 Task: Look for vegan products in the category "Guacamole".
Action: Mouse moved to (958, 316)
Screenshot: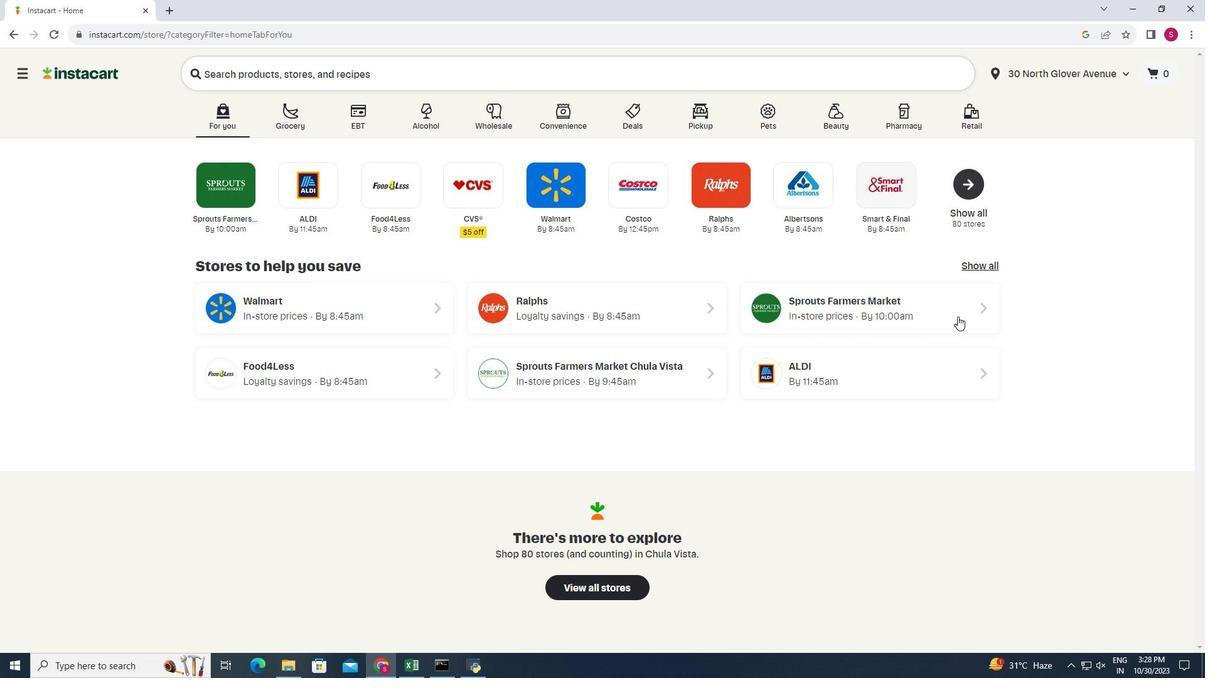 
Action: Mouse pressed left at (958, 316)
Screenshot: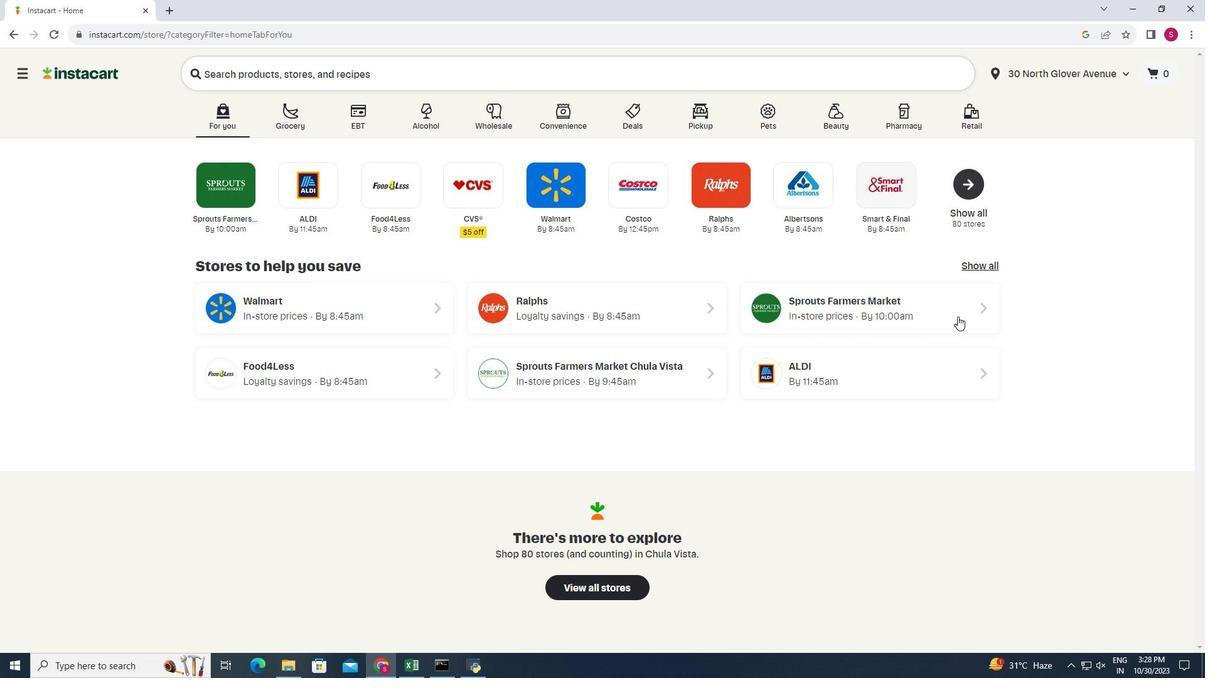 
Action: Mouse moved to (38, 551)
Screenshot: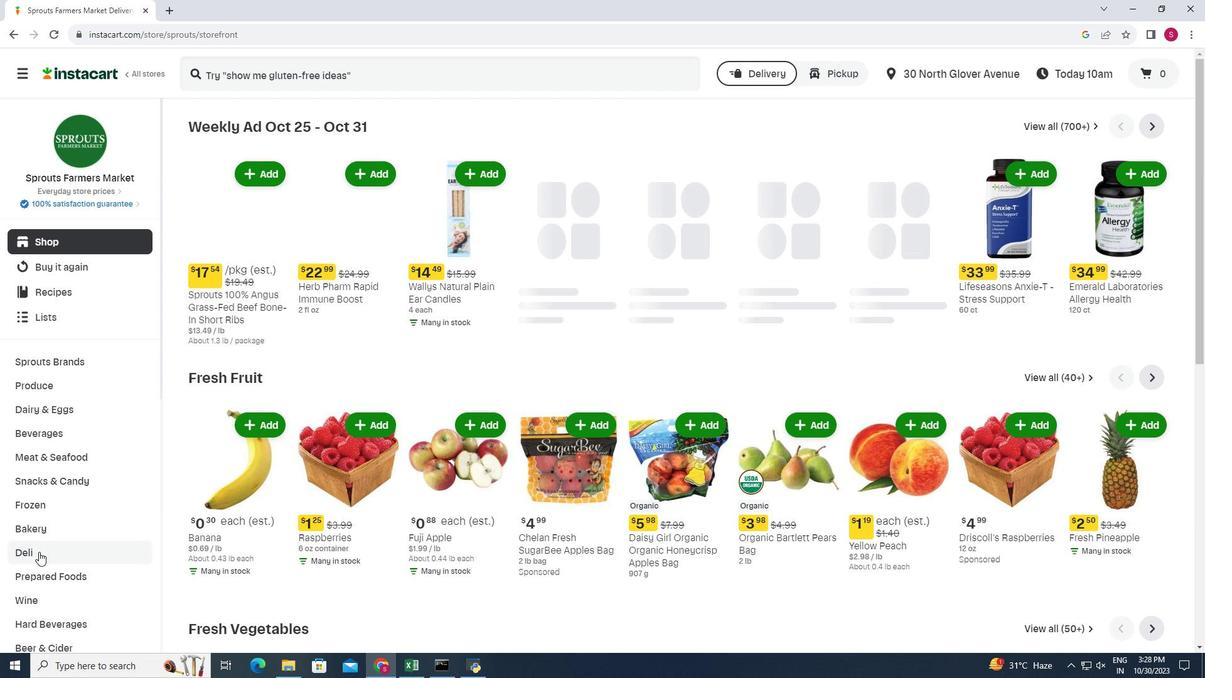 
Action: Mouse pressed left at (38, 551)
Screenshot: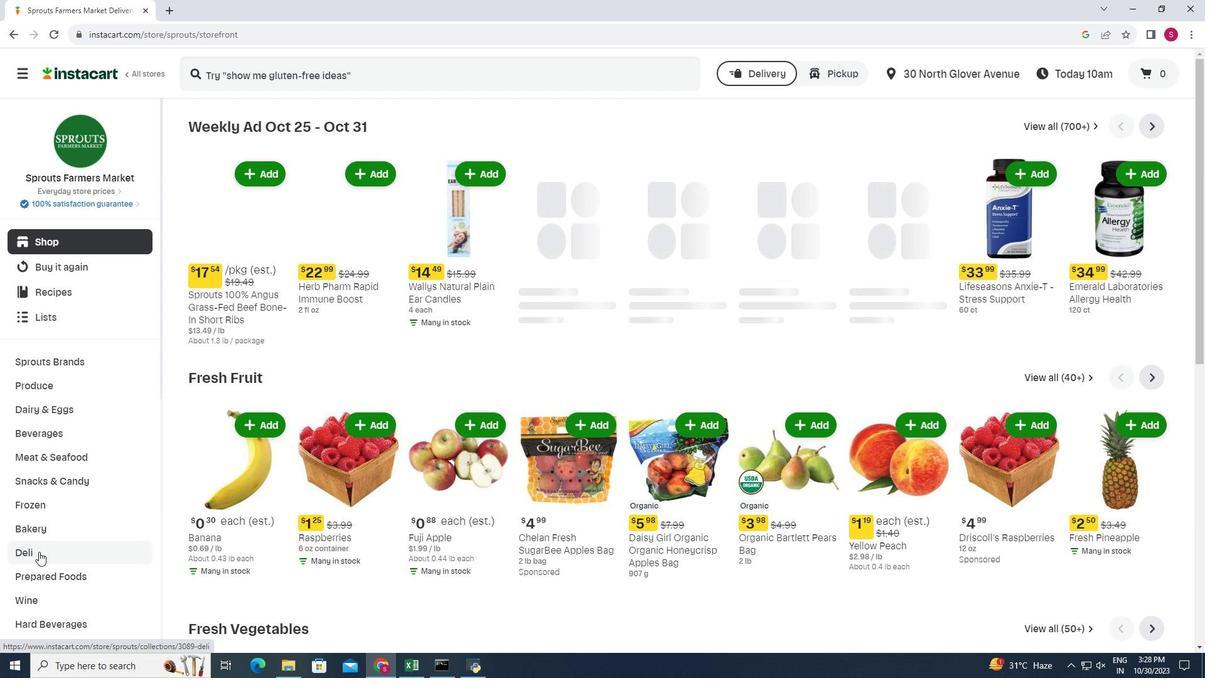 
Action: Mouse moved to (325, 325)
Screenshot: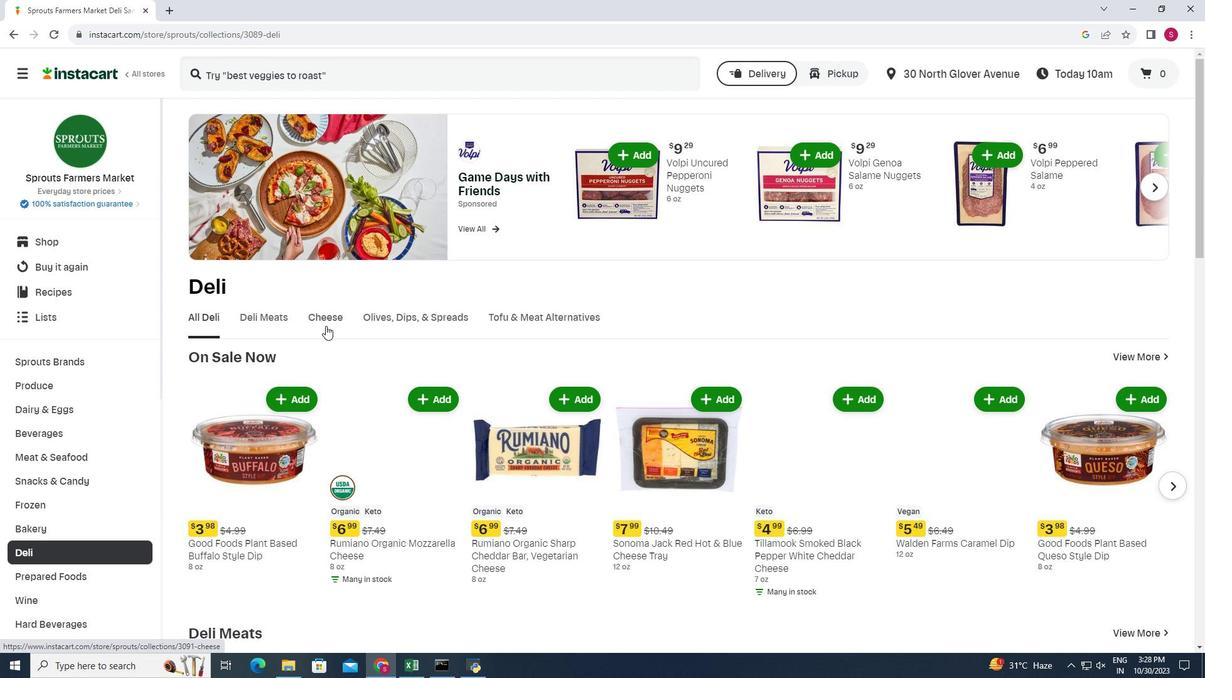 
Action: Mouse pressed left at (325, 325)
Screenshot: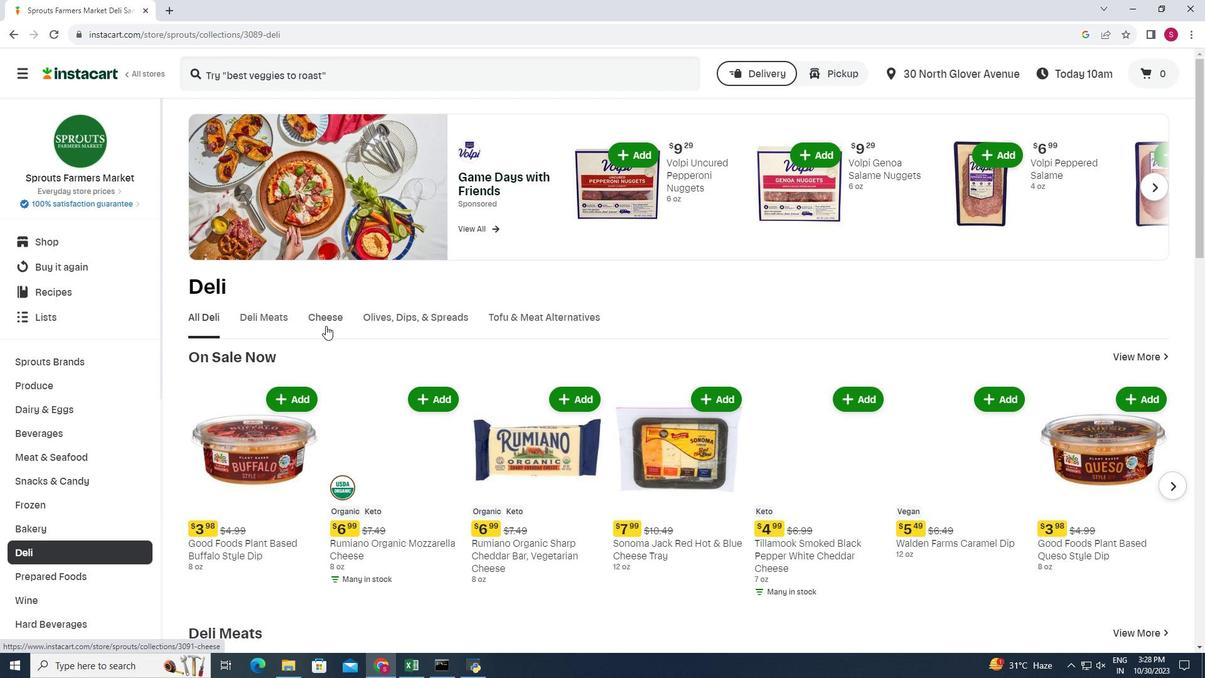 
Action: Mouse moved to (438, 307)
Screenshot: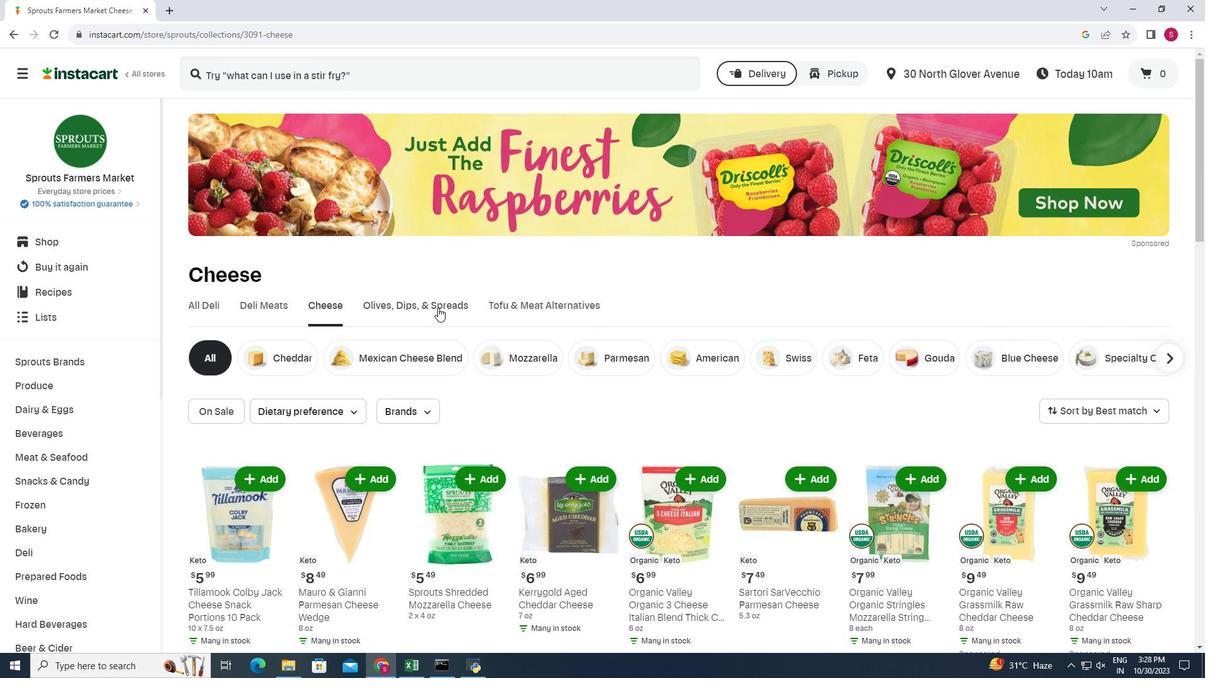 
Action: Mouse pressed left at (438, 307)
Screenshot: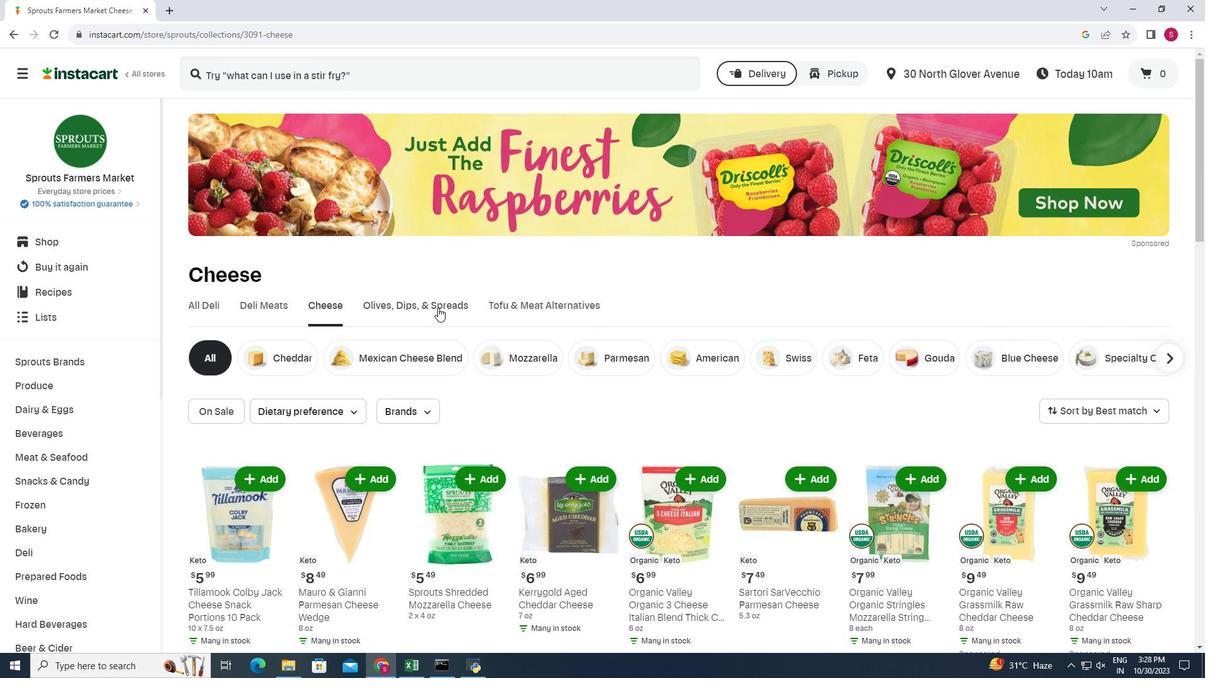 
Action: Mouse moved to (790, 271)
Screenshot: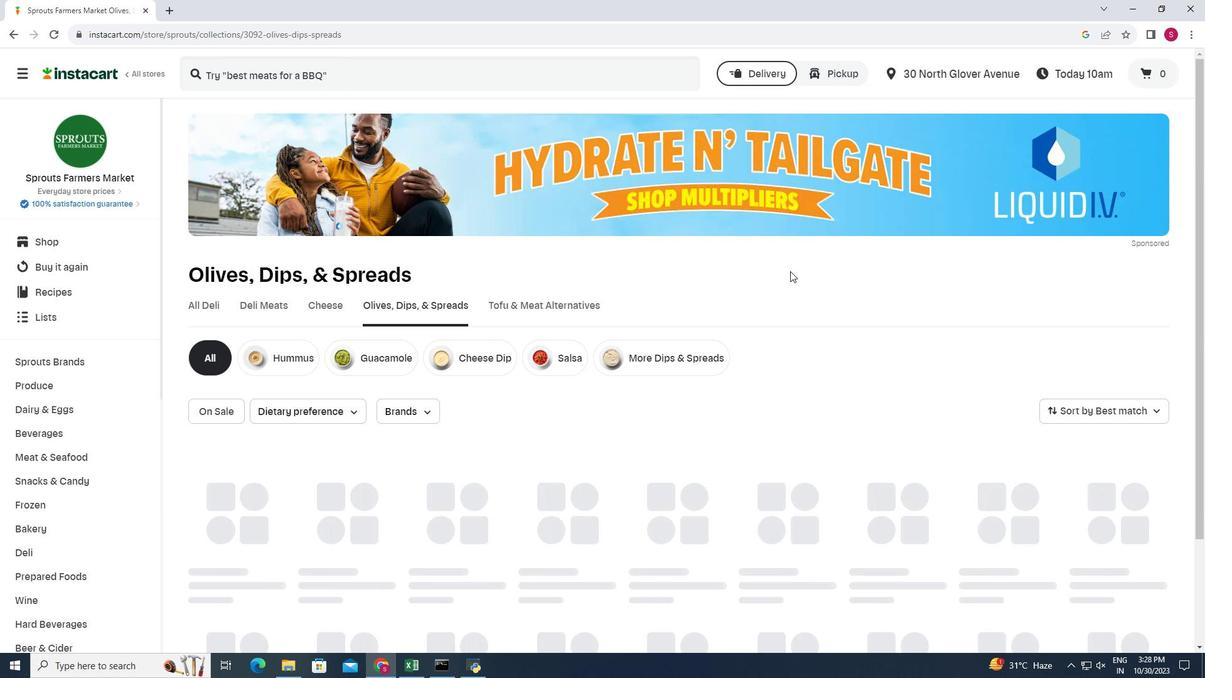 
Action: Mouse scrolled (790, 270) with delta (0, 0)
Screenshot: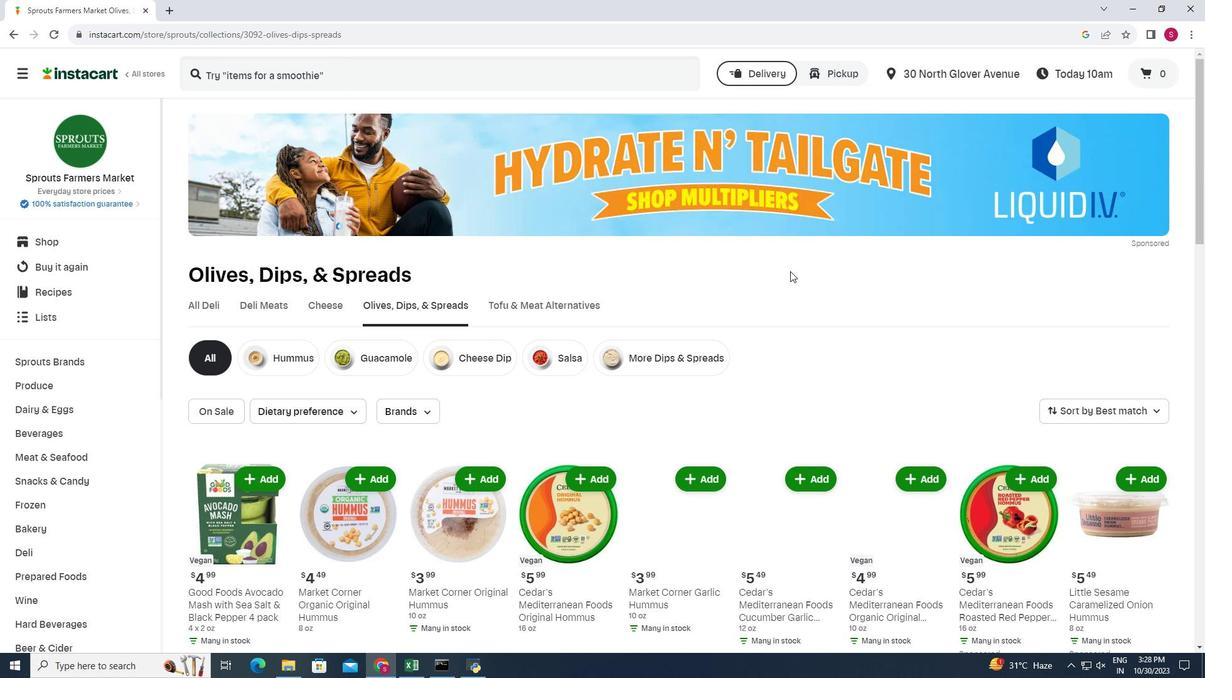 
Action: Mouse scrolled (790, 270) with delta (0, 0)
Screenshot: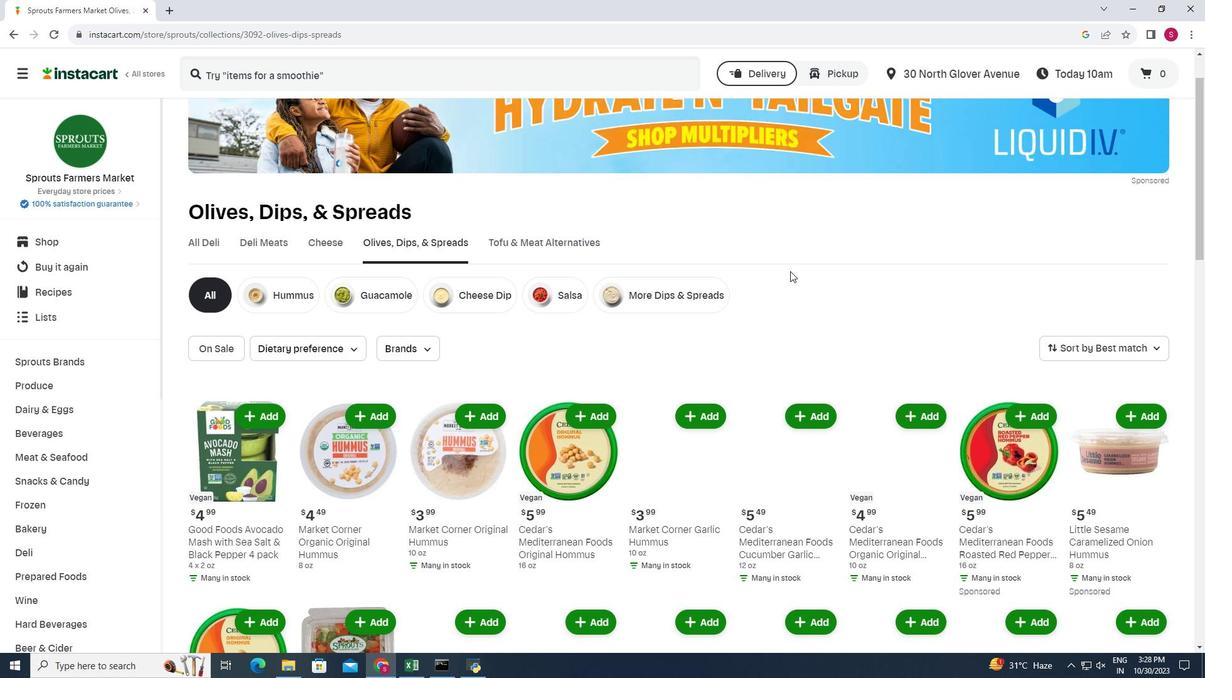 
Action: Mouse scrolled (790, 270) with delta (0, 0)
Screenshot: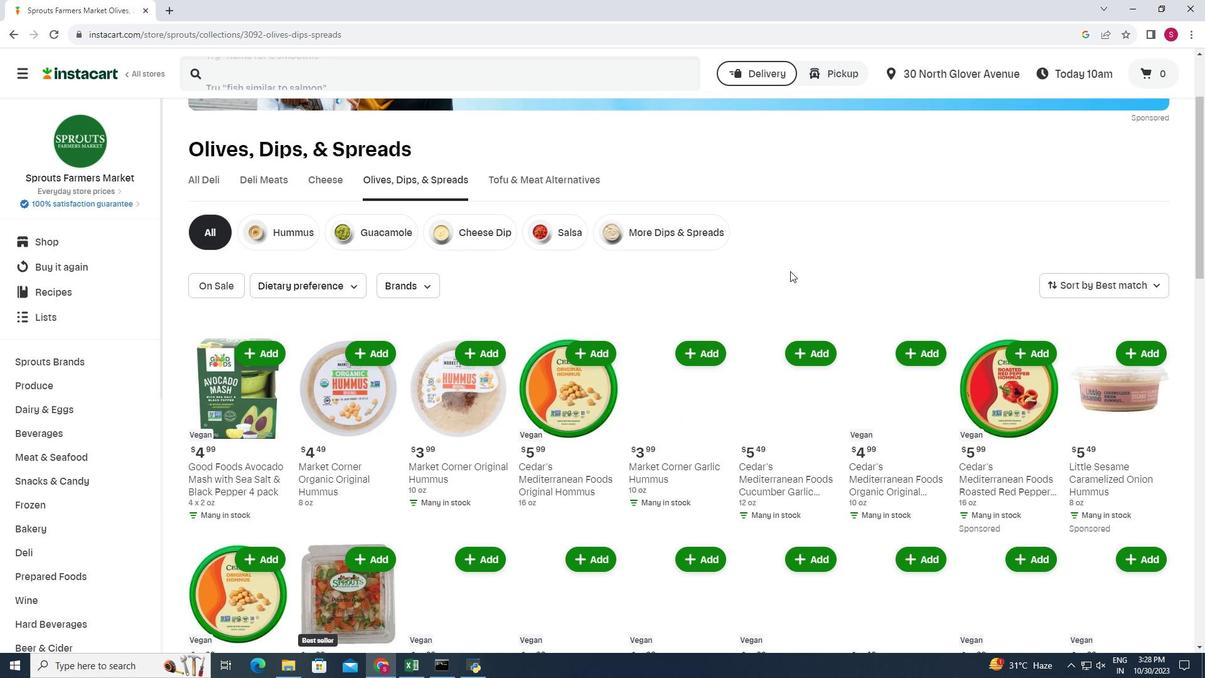 
Action: Mouse moved to (408, 172)
Screenshot: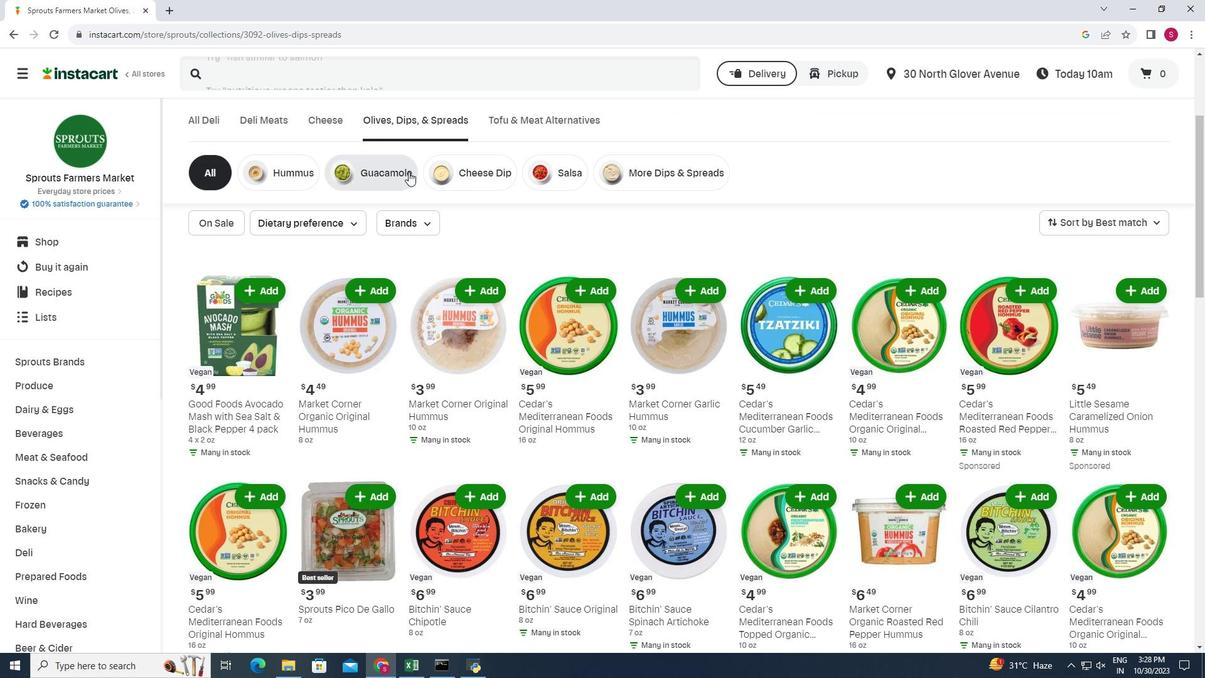 
Action: Mouse pressed left at (408, 172)
Screenshot: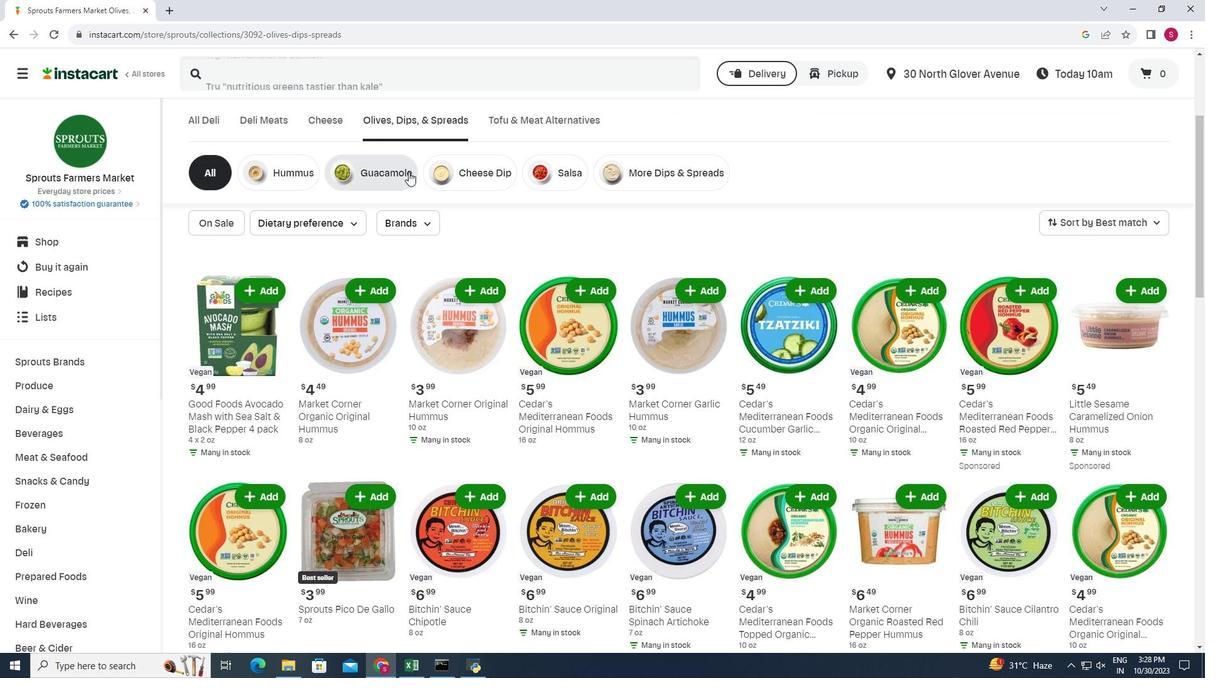 
Action: Mouse moved to (350, 406)
Screenshot: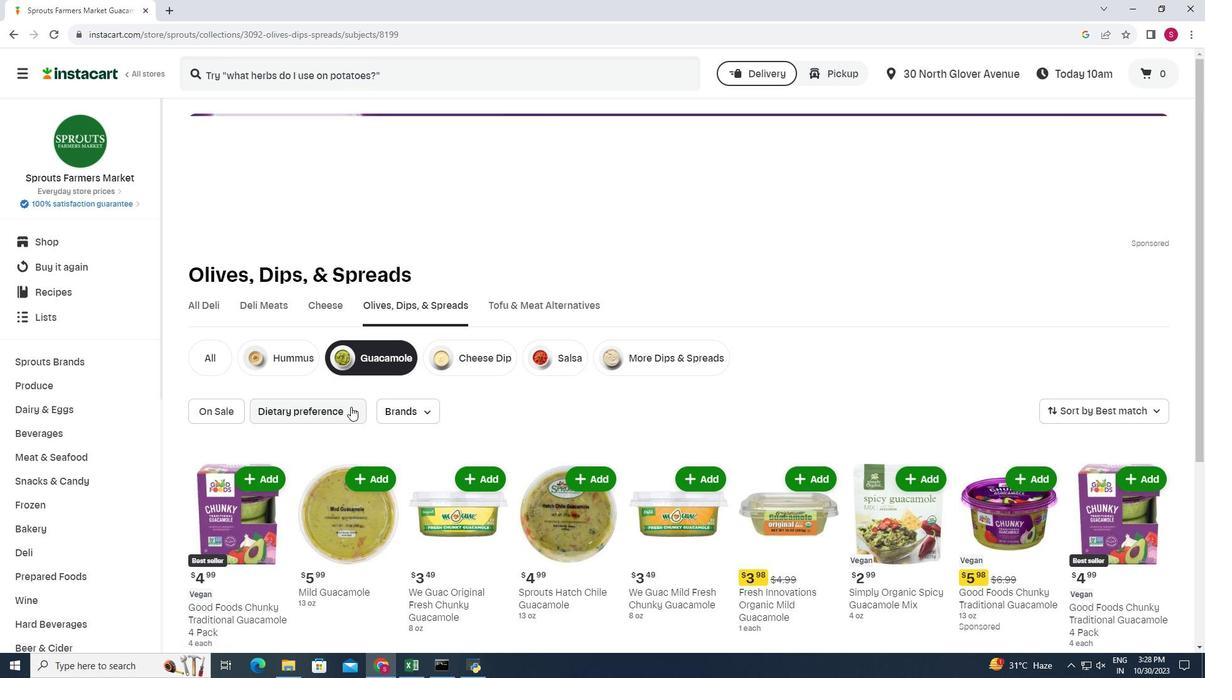 
Action: Mouse pressed left at (350, 406)
Screenshot: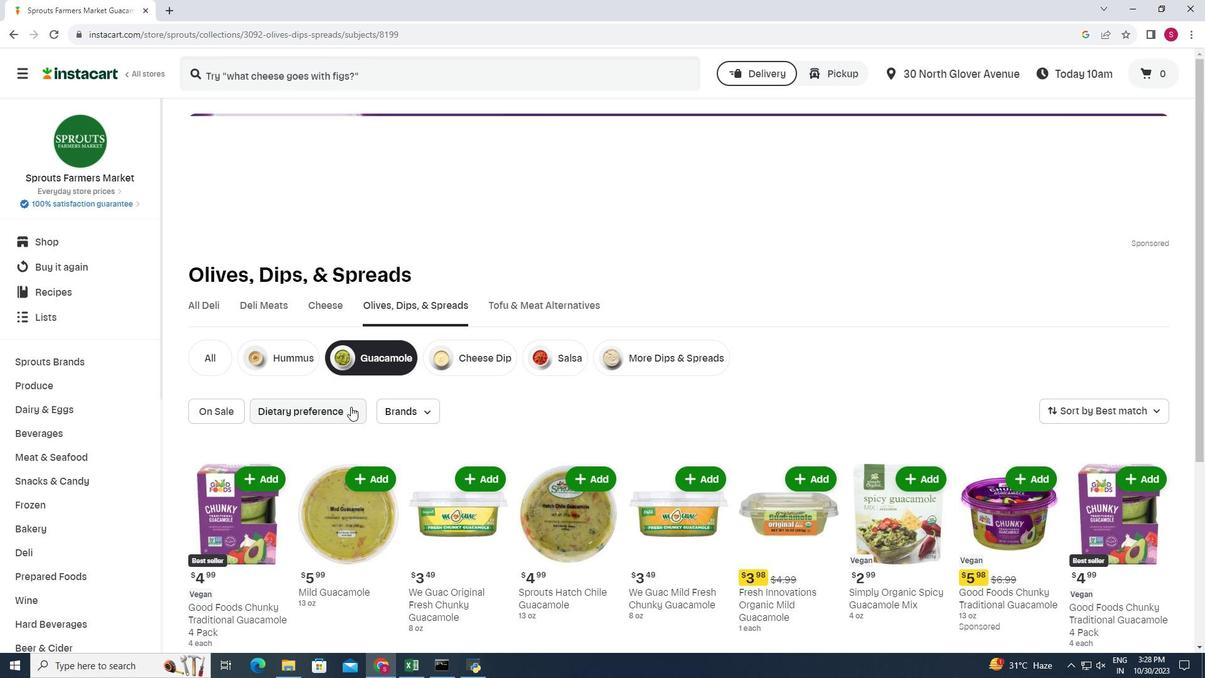 
Action: Mouse moved to (273, 453)
Screenshot: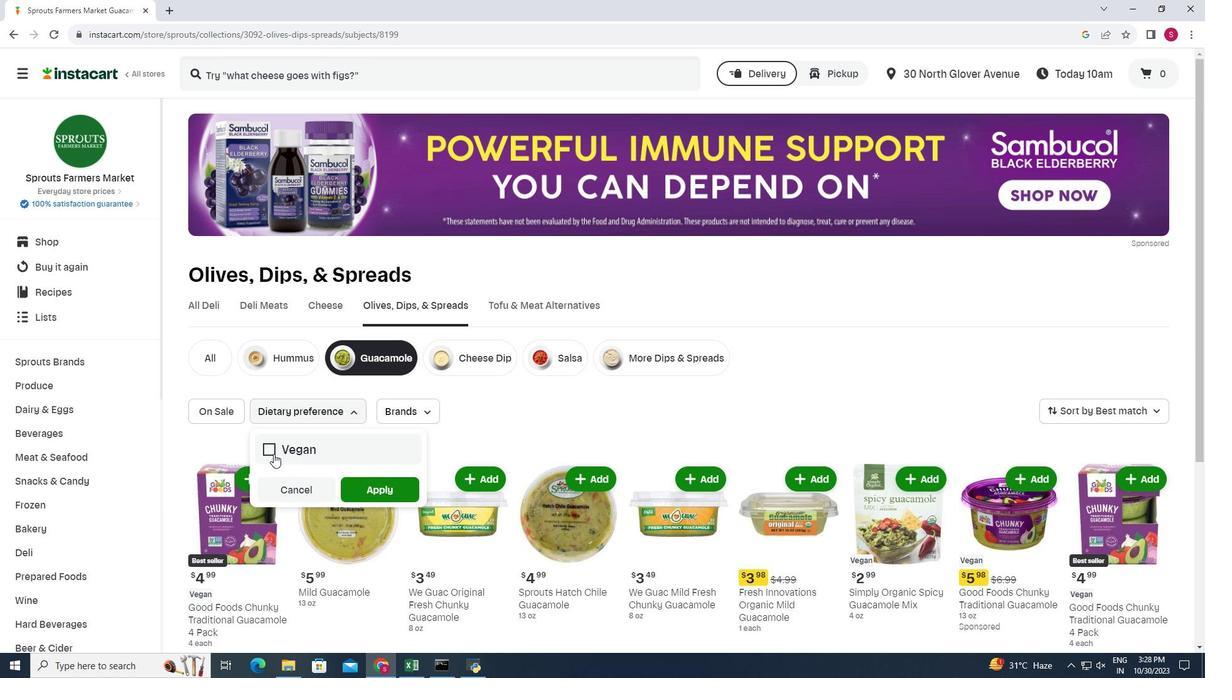 
Action: Mouse pressed left at (273, 453)
Screenshot: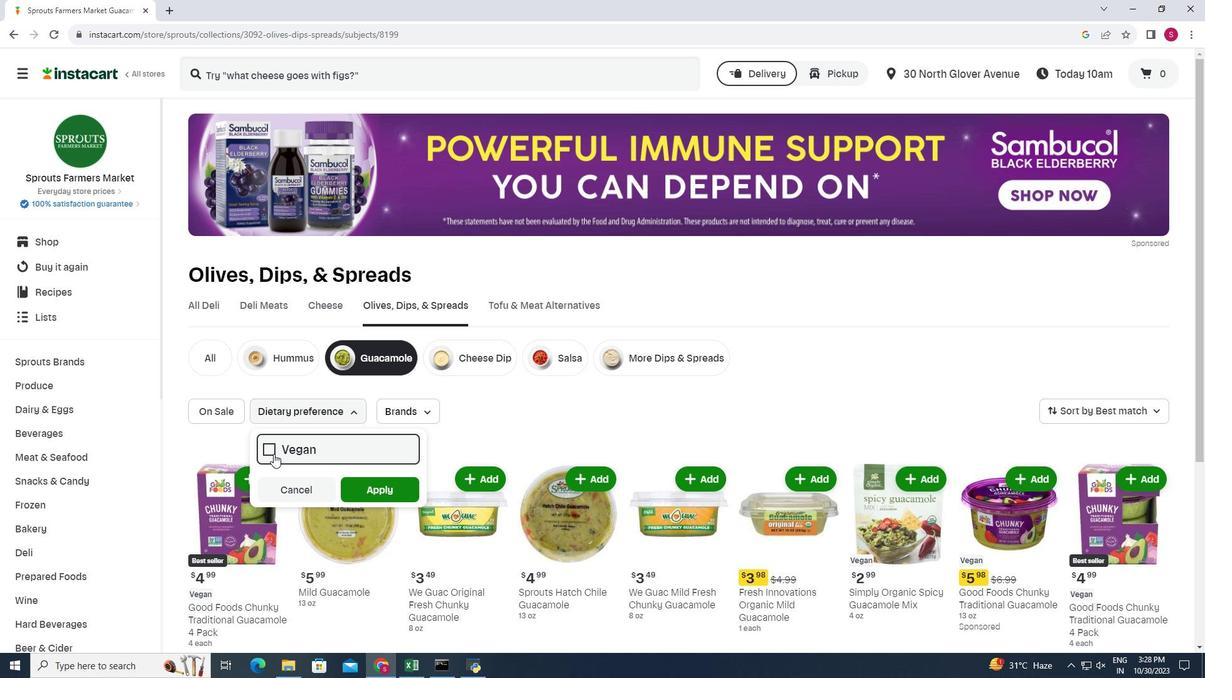 
Action: Mouse moved to (373, 499)
Screenshot: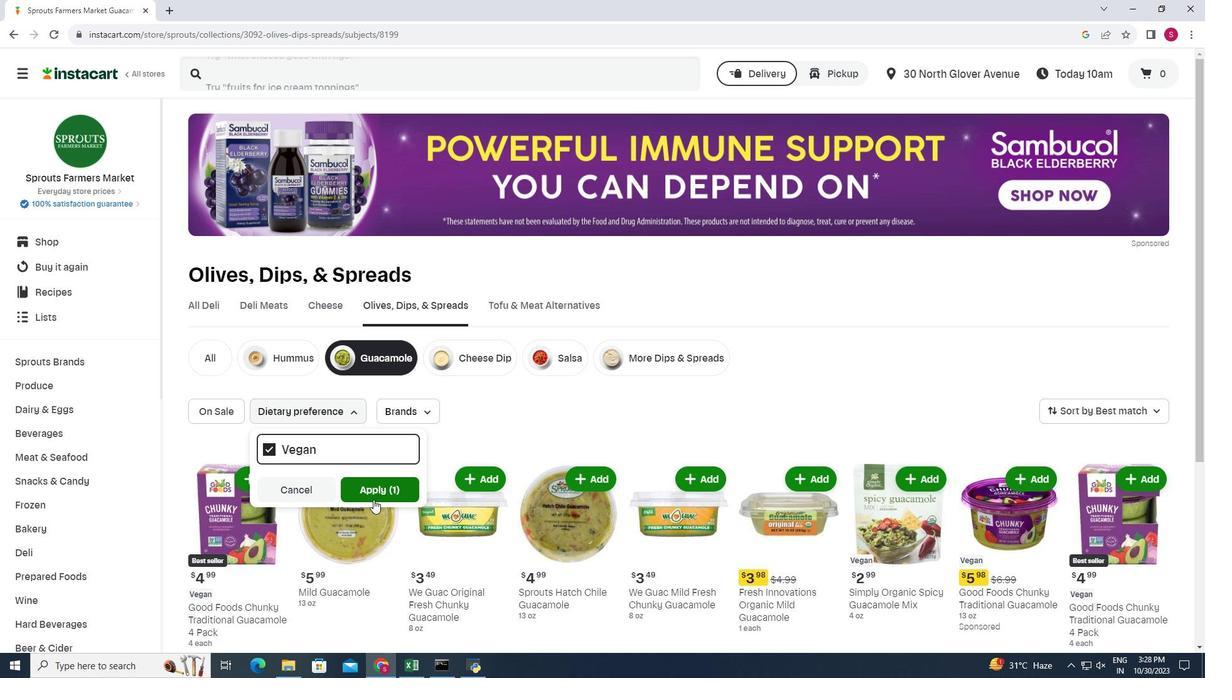 
Action: Mouse pressed left at (373, 499)
Screenshot: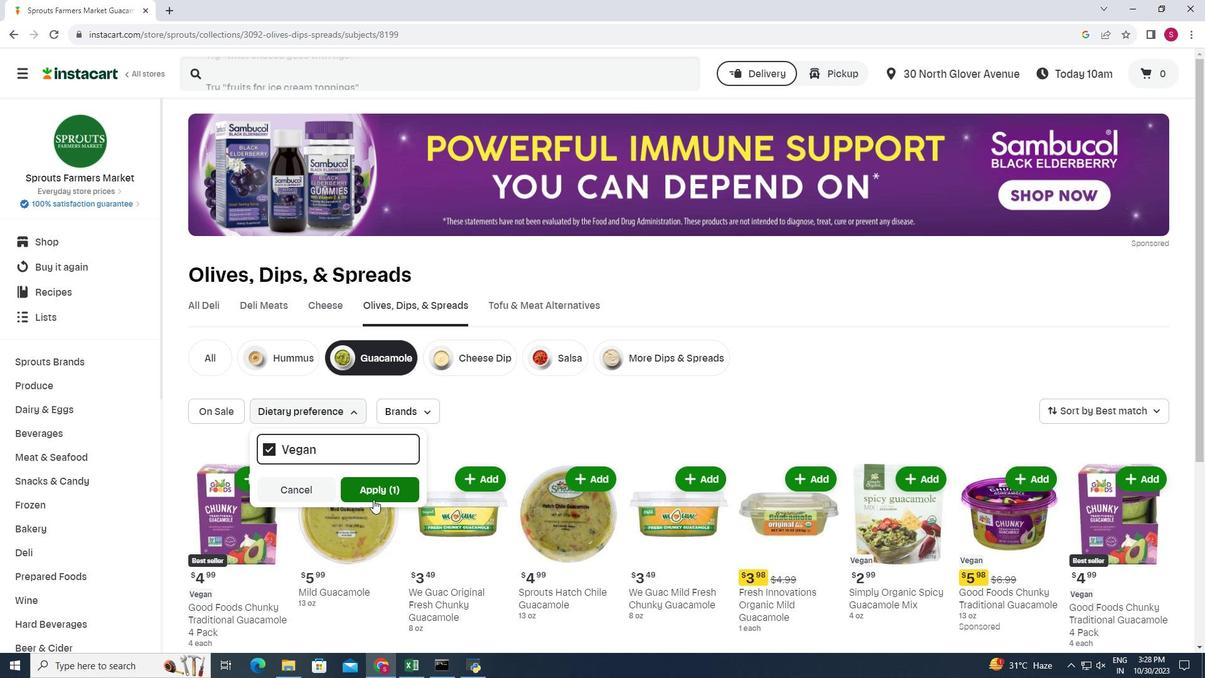 
Action: Mouse moved to (745, 407)
Screenshot: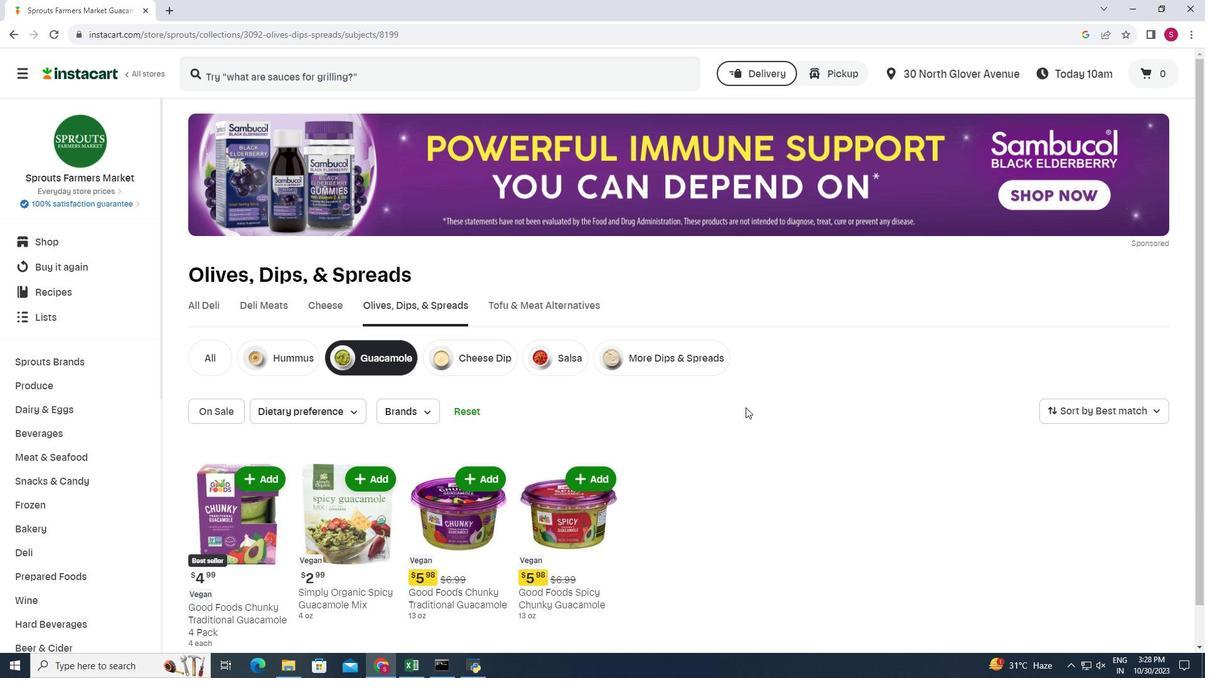 
Action: Mouse scrolled (745, 406) with delta (0, 0)
Screenshot: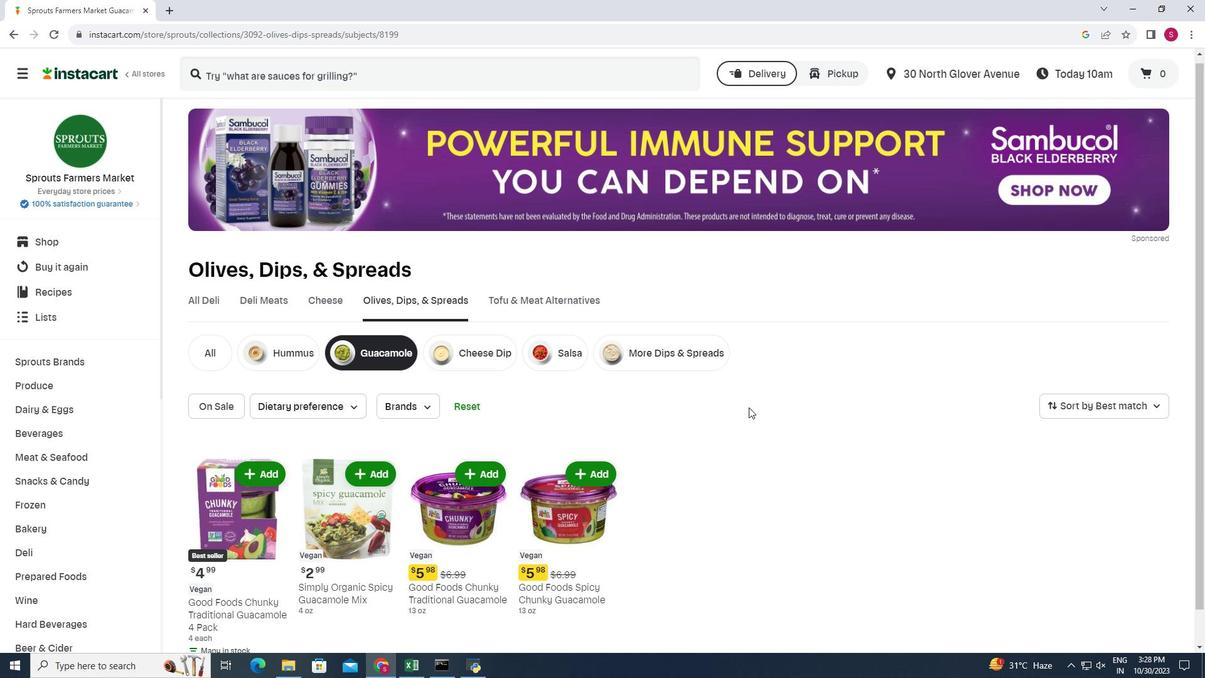 
Action: Mouse moved to (747, 407)
Screenshot: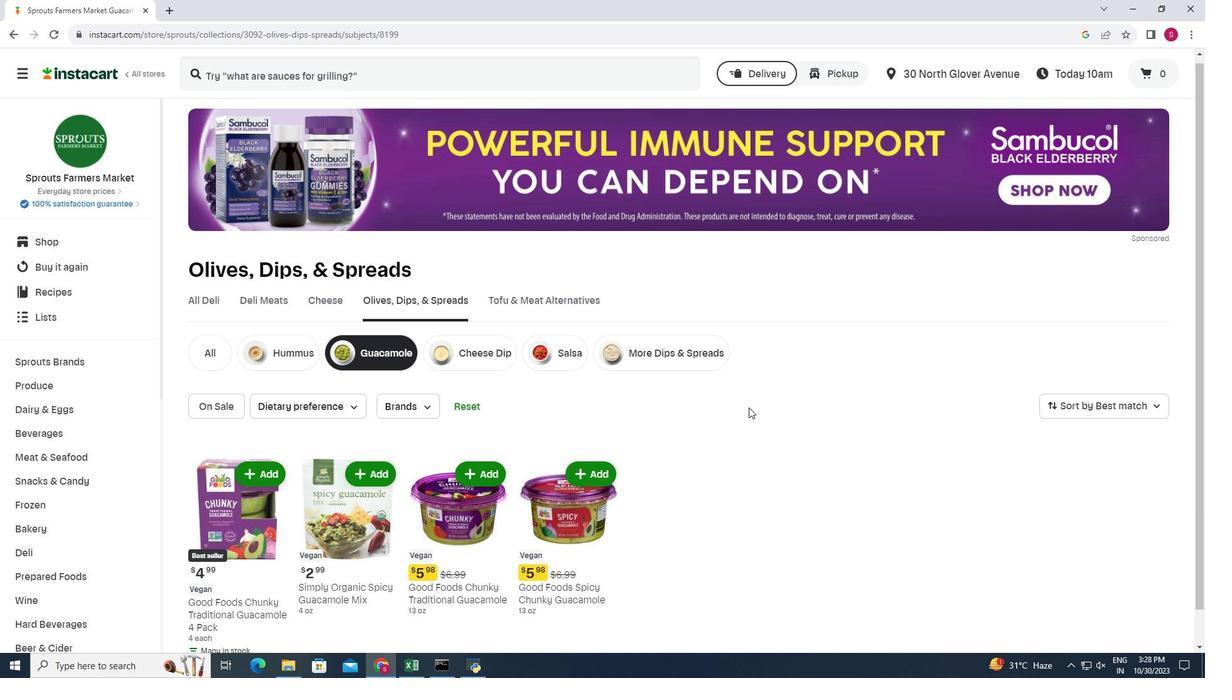 
Action: Mouse scrolled (747, 406) with delta (0, 0)
Screenshot: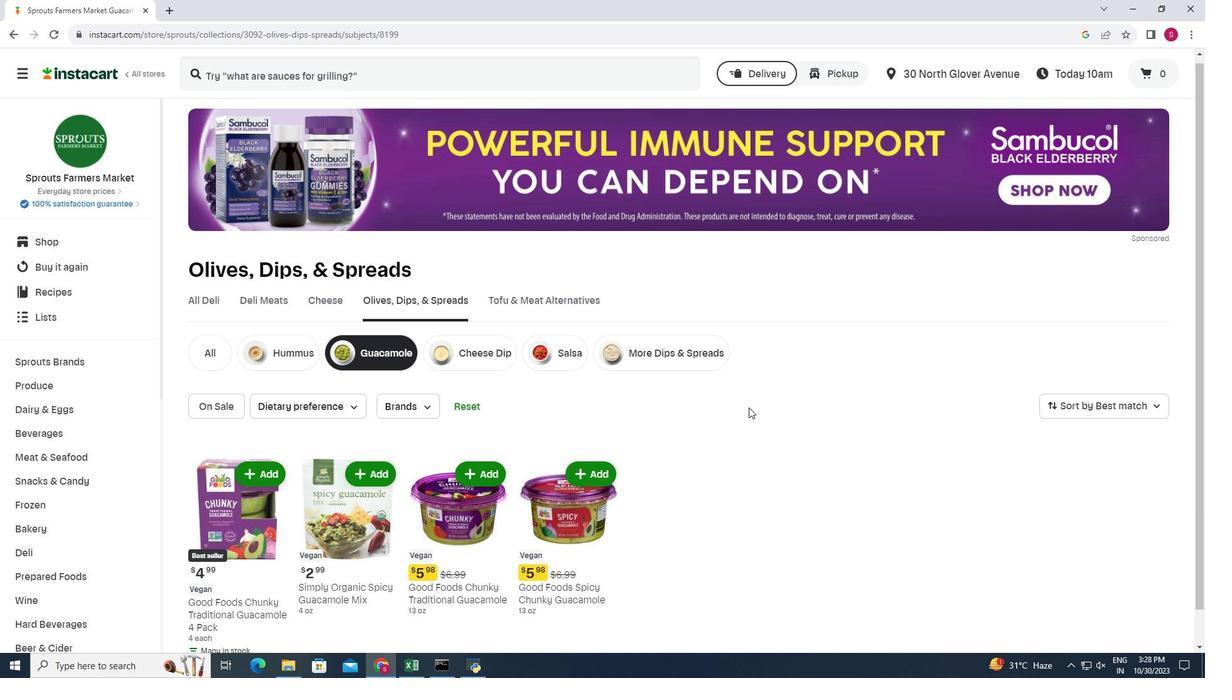 
Action: Mouse moved to (750, 407)
Screenshot: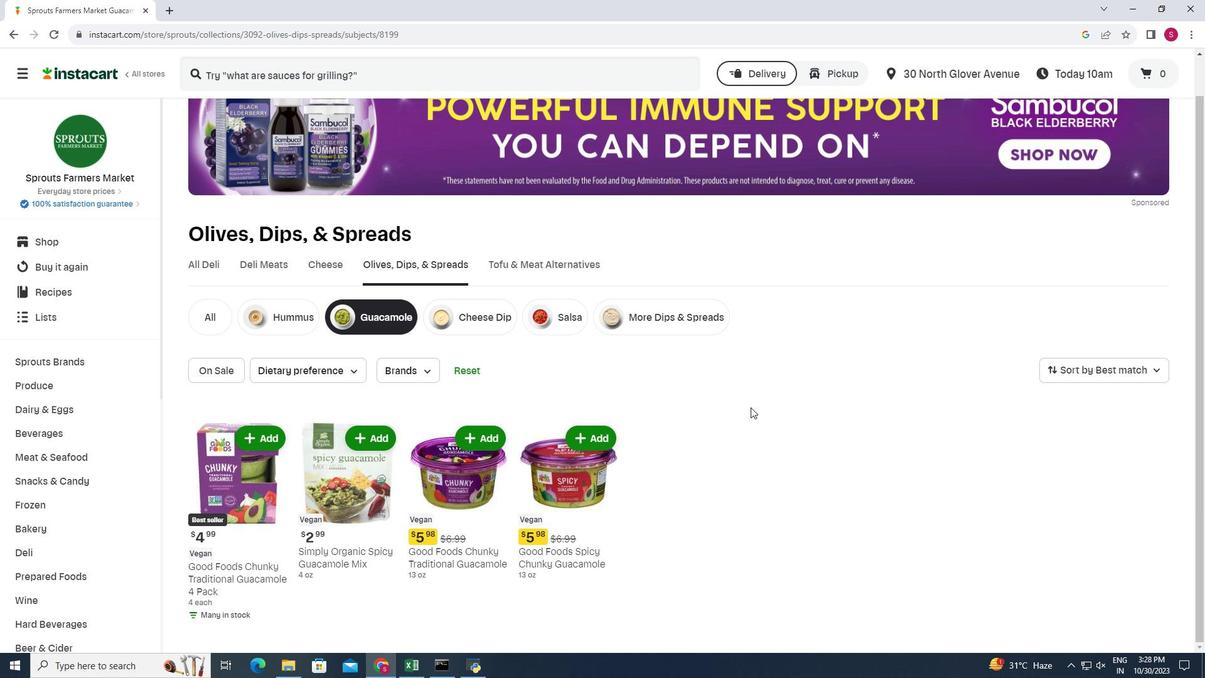
Action: Mouse scrolled (750, 406) with delta (0, 0)
Screenshot: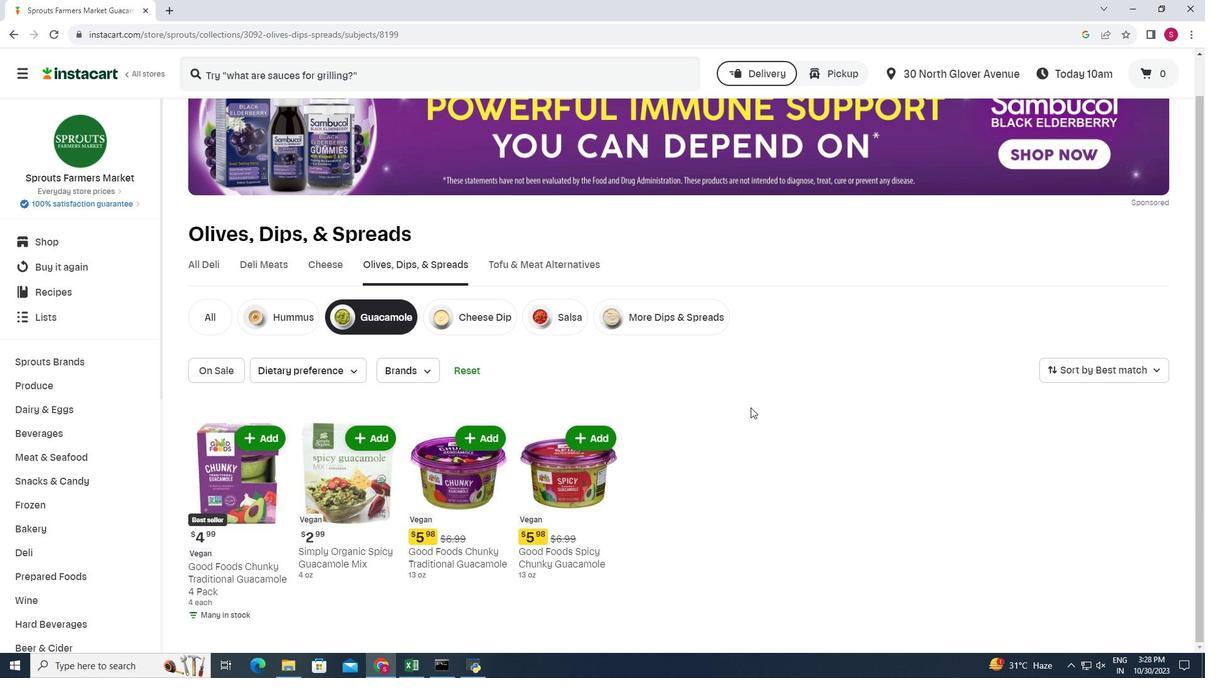 
Action: Mouse scrolled (750, 406) with delta (0, 0)
Screenshot: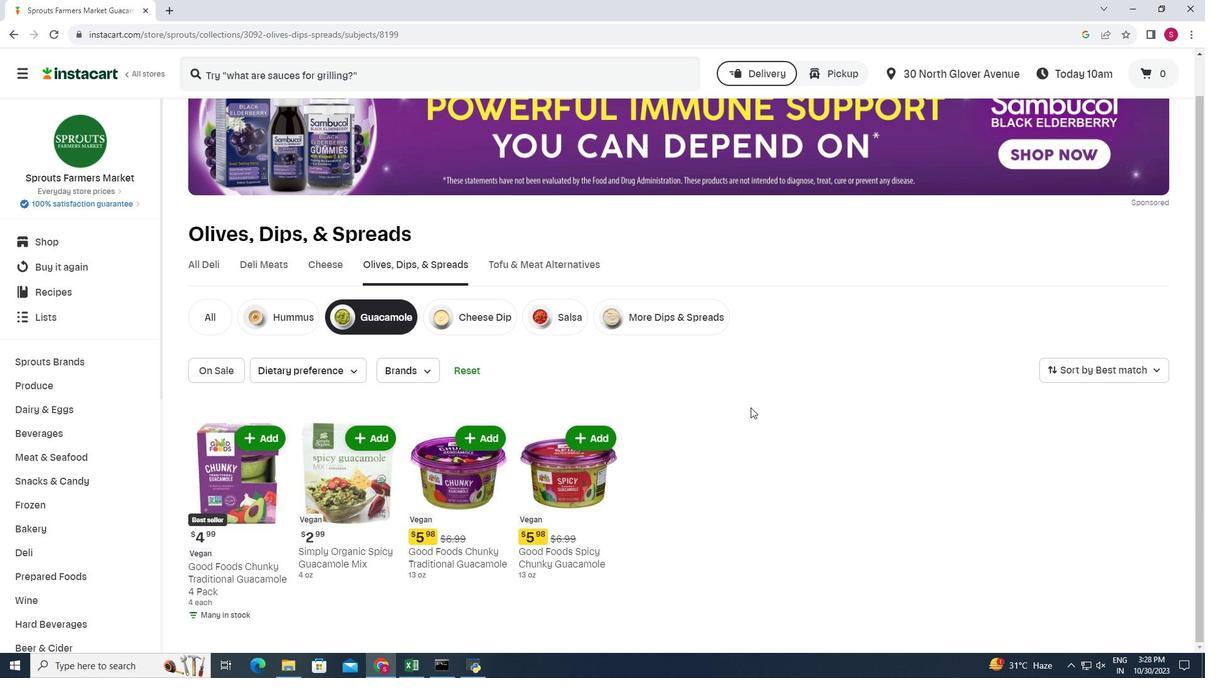 
Action: Mouse scrolled (750, 406) with delta (0, 0)
Screenshot: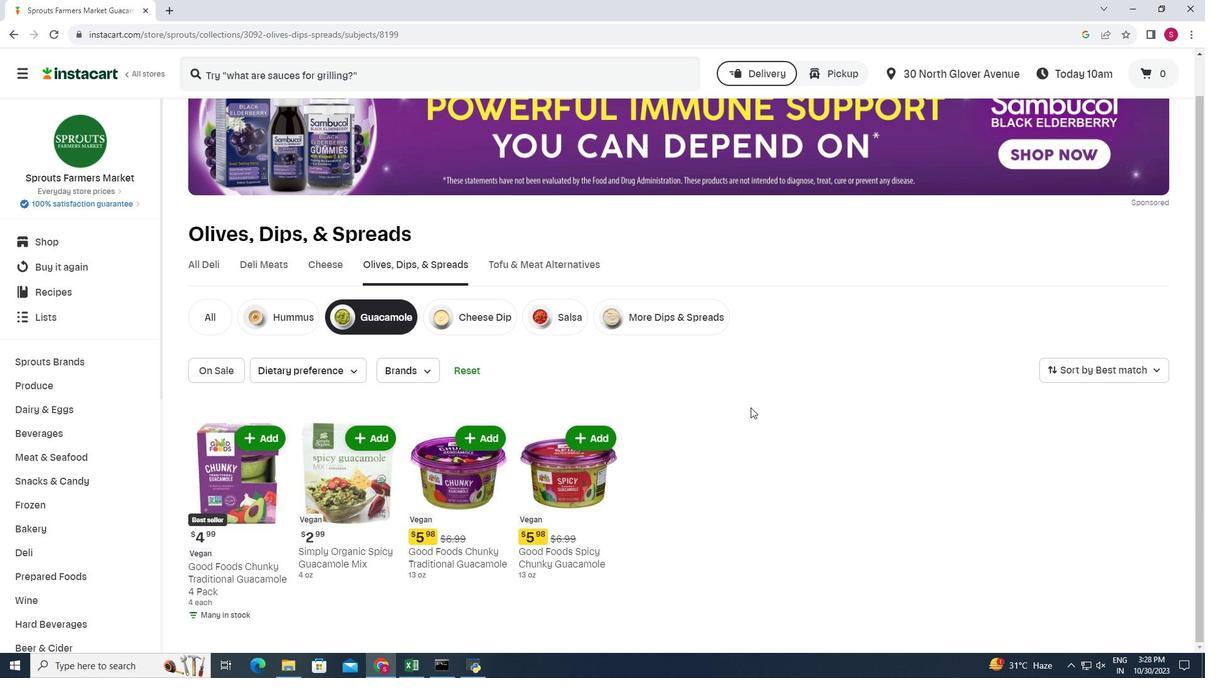 
